 Task: Apply theme luxe in current slide.
Action: Mouse moved to (392, 79)
Screenshot: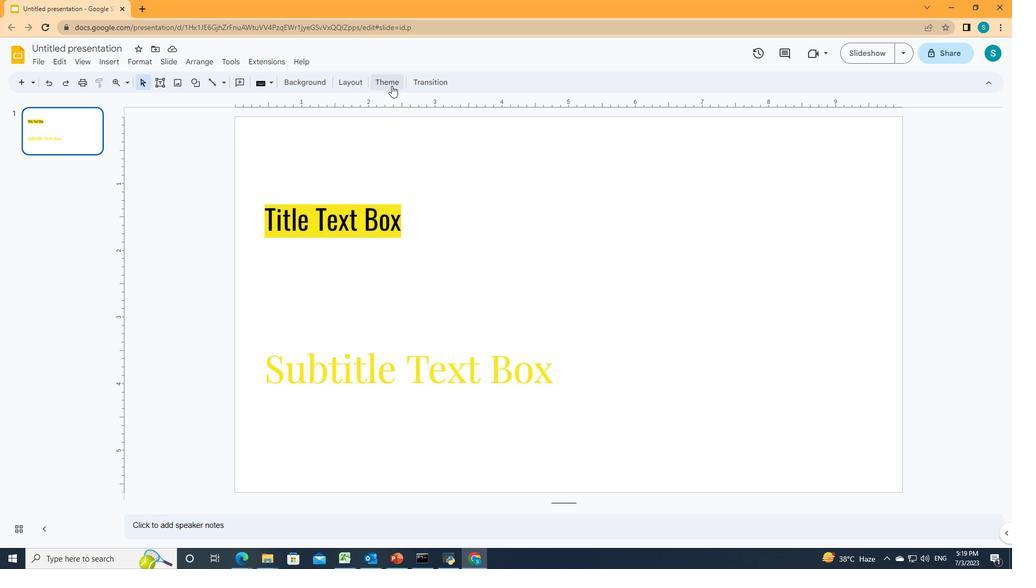 
Action: Mouse pressed left at (392, 79)
Screenshot: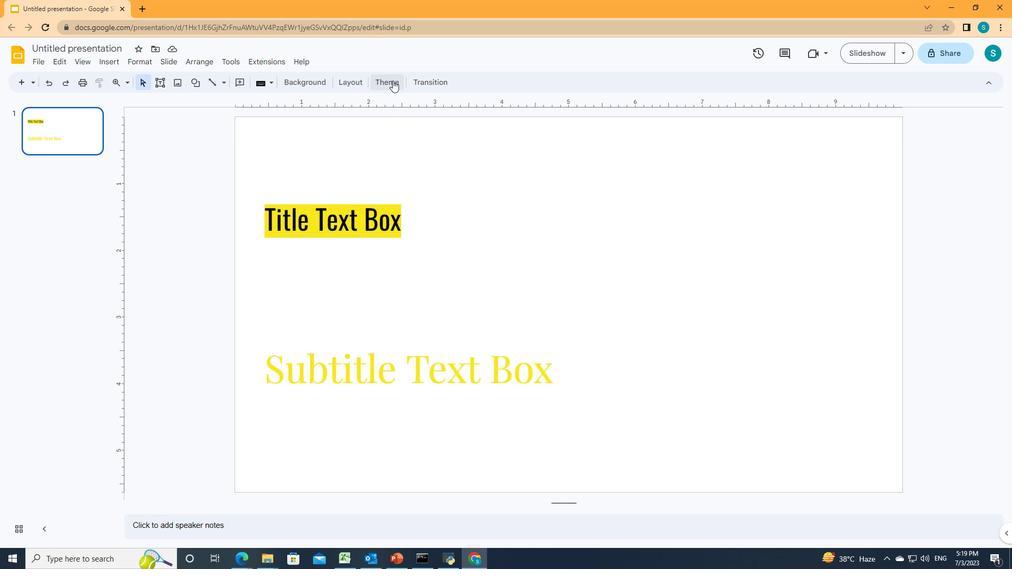 
Action: Mouse moved to (905, 297)
Screenshot: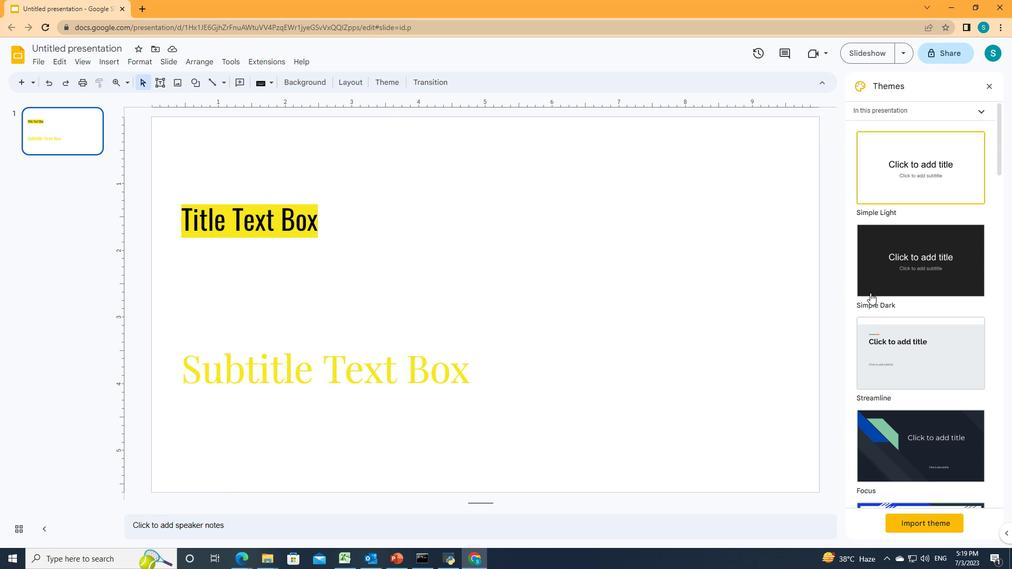 
Action: Mouse scrolled (905, 297) with delta (0, 0)
Screenshot: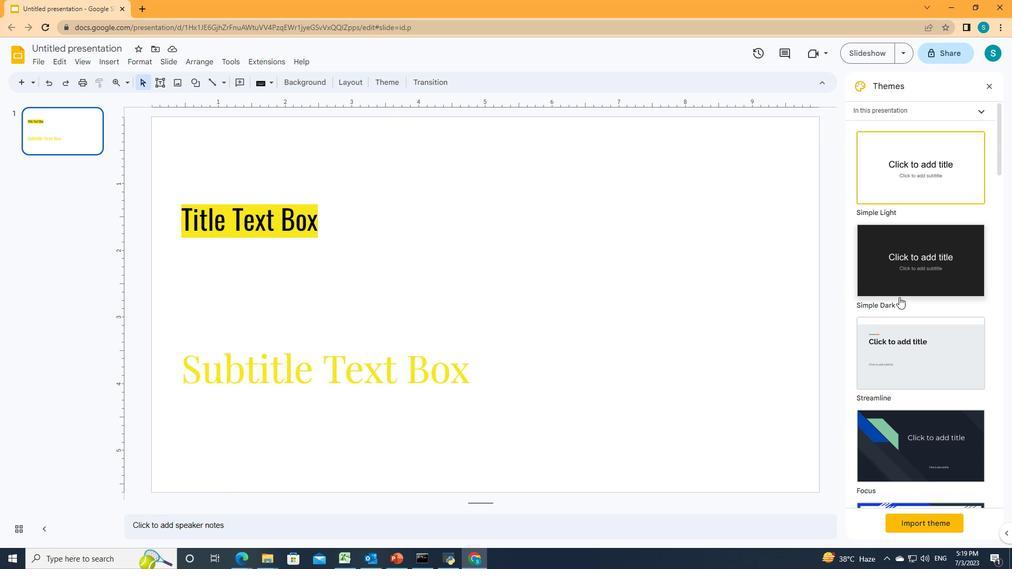 
Action: Mouse scrolled (905, 297) with delta (0, 0)
Screenshot: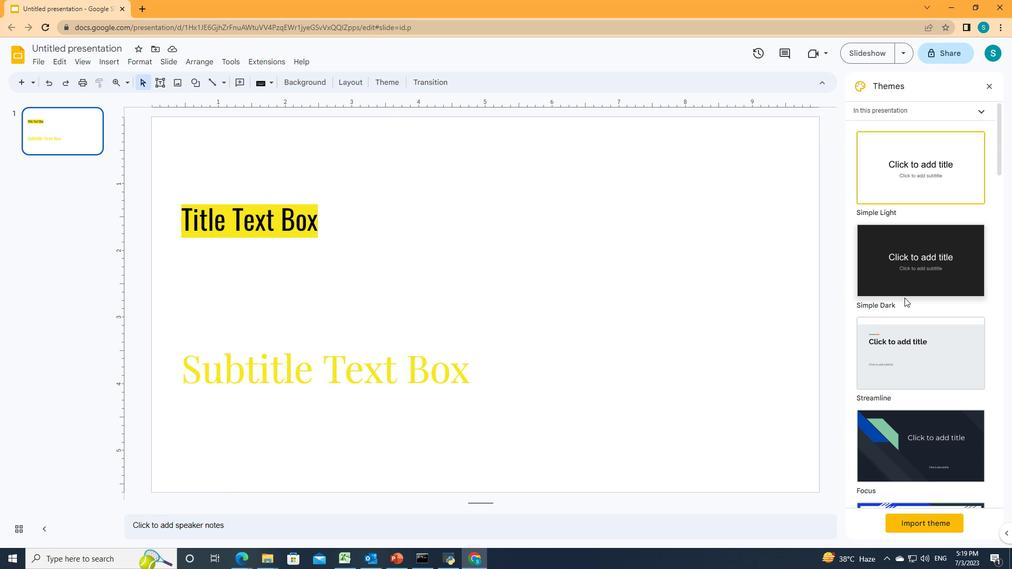 
Action: Mouse scrolled (905, 297) with delta (0, 0)
Screenshot: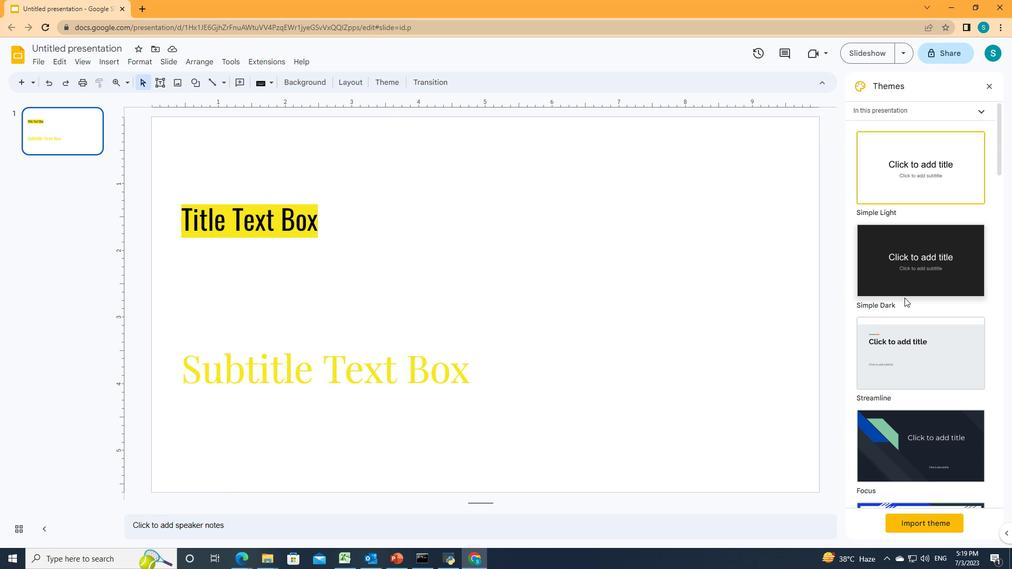 
Action: Mouse scrolled (905, 297) with delta (0, 0)
Screenshot: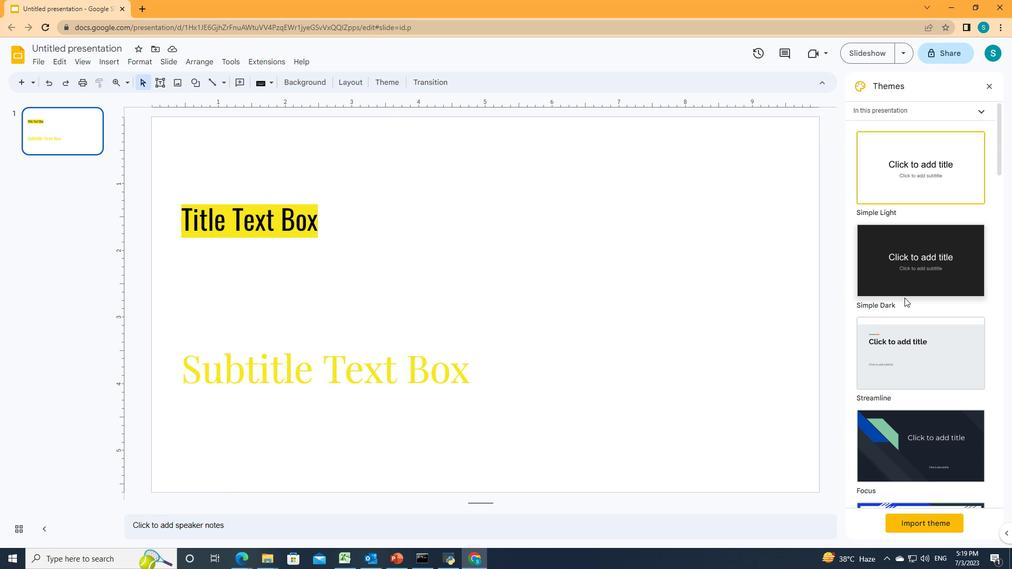 
Action: Mouse scrolled (905, 297) with delta (0, 0)
Screenshot: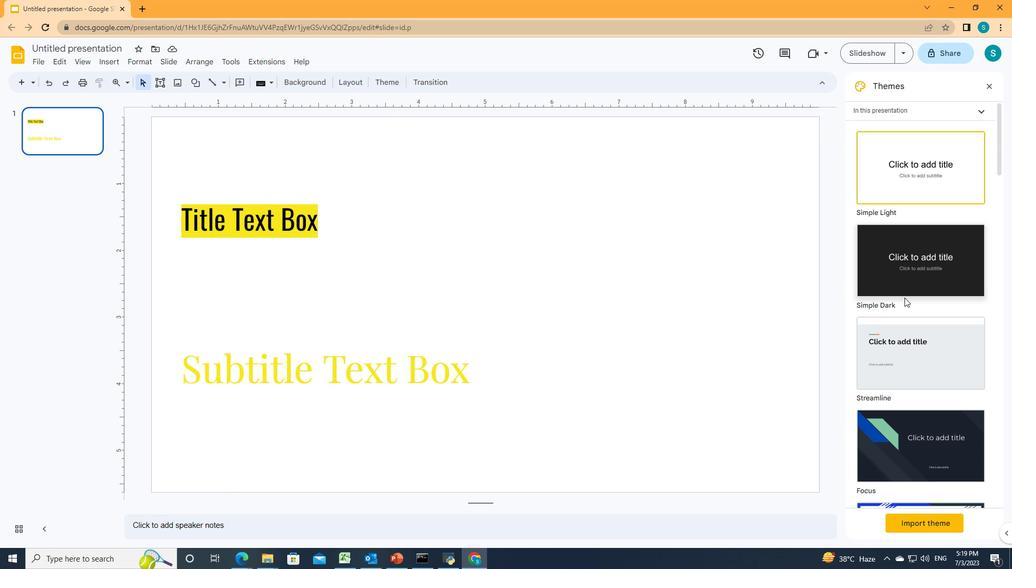 
Action: Mouse scrolled (905, 297) with delta (0, 0)
Screenshot: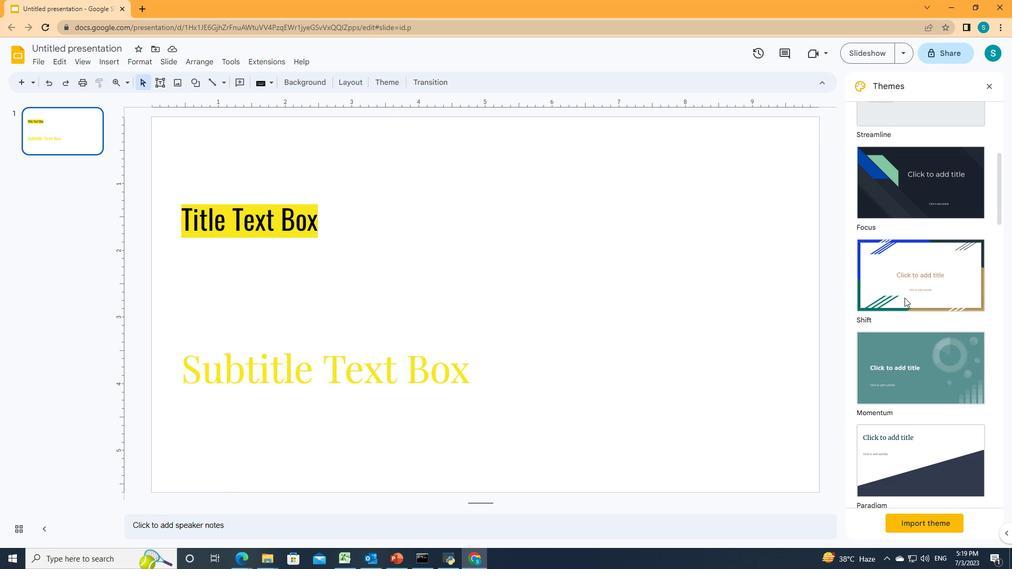 
Action: Mouse scrolled (905, 297) with delta (0, 0)
Screenshot: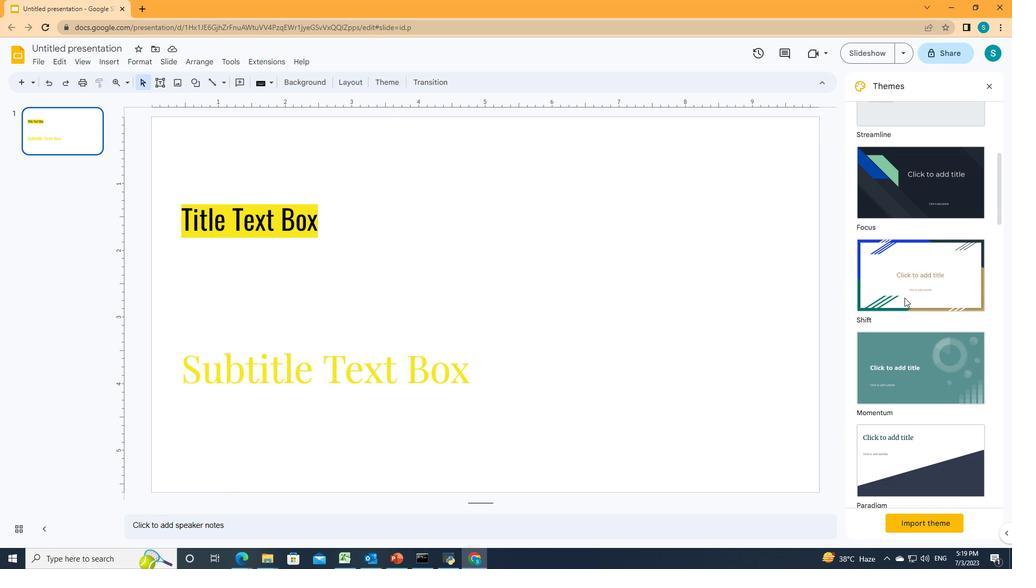 
Action: Mouse scrolled (905, 297) with delta (0, 0)
Screenshot: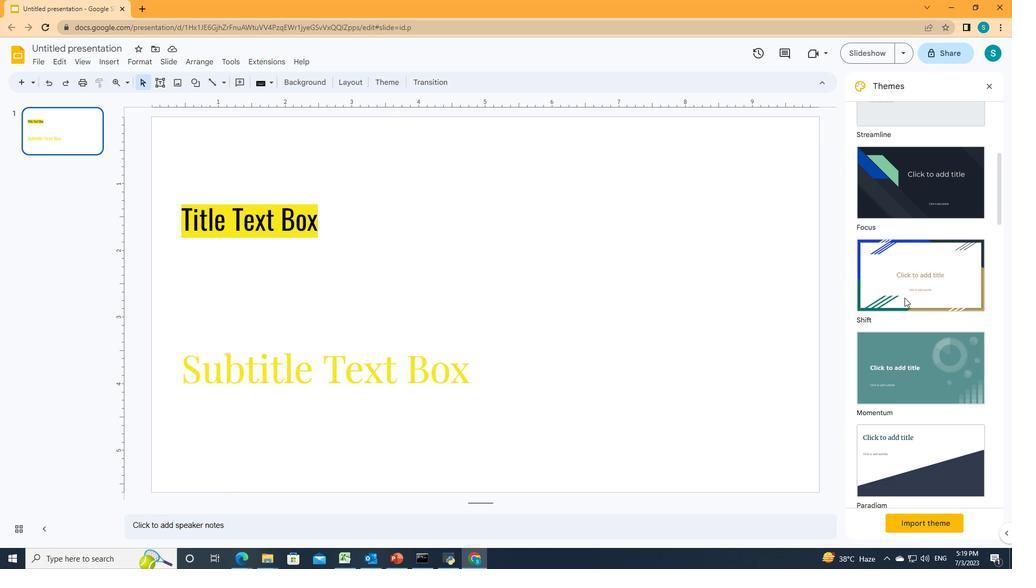 
Action: Mouse scrolled (905, 297) with delta (0, 0)
Screenshot: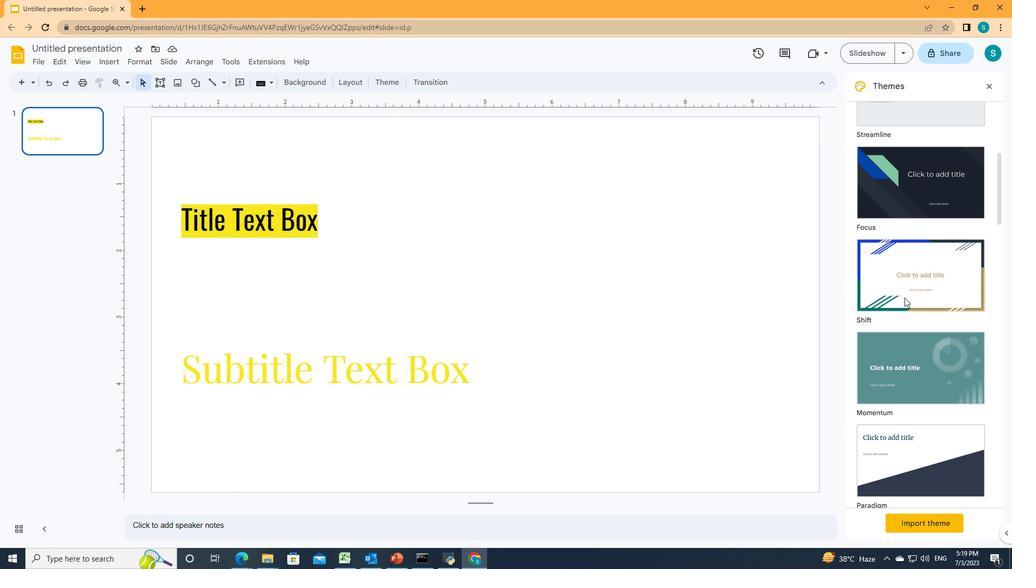 
Action: Mouse scrolled (905, 297) with delta (0, 0)
Screenshot: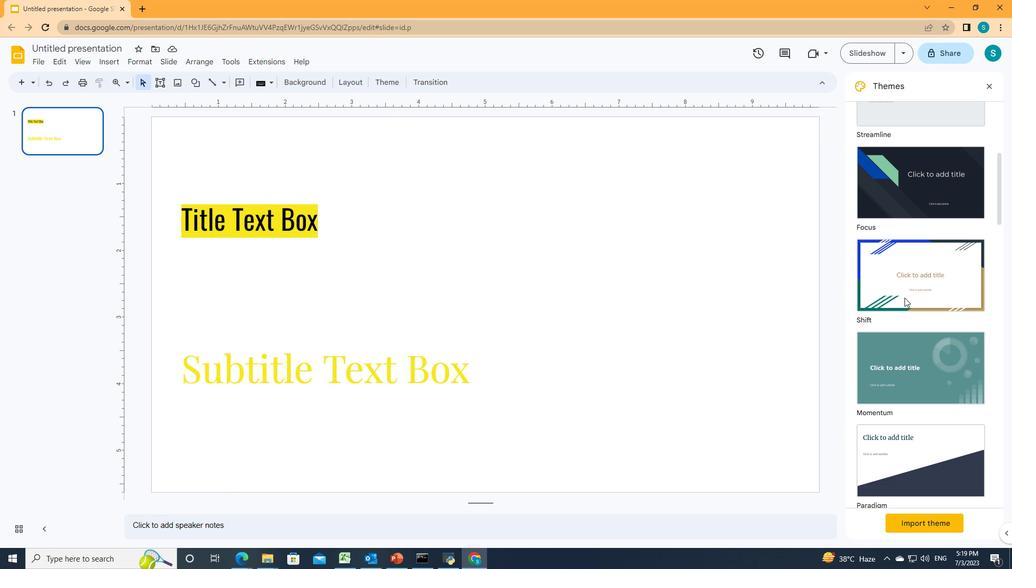 
Action: Mouse scrolled (905, 297) with delta (0, 0)
Screenshot: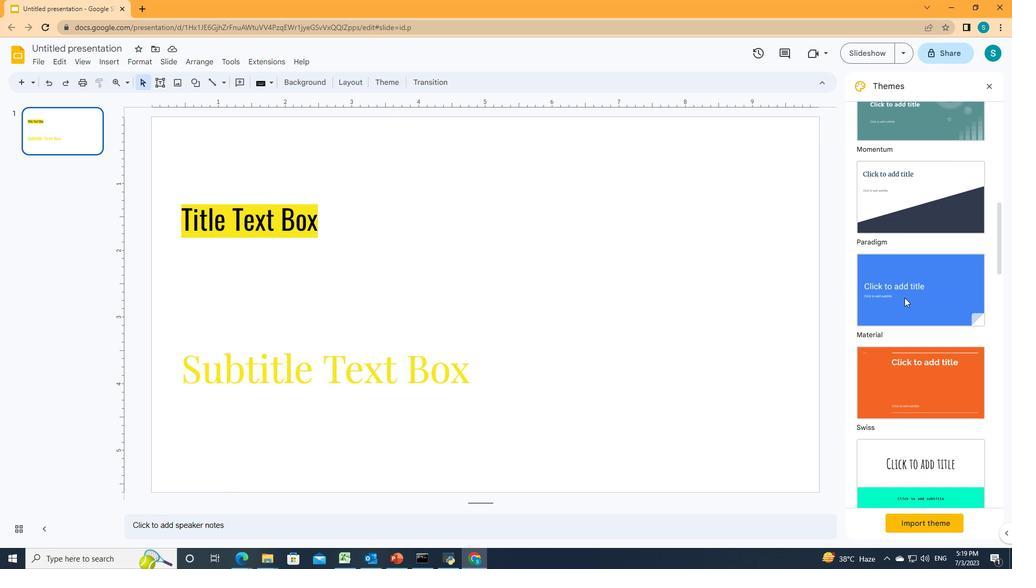 
Action: Mouse scrolled (905, 297) with delta (0, 0)
Screenshot: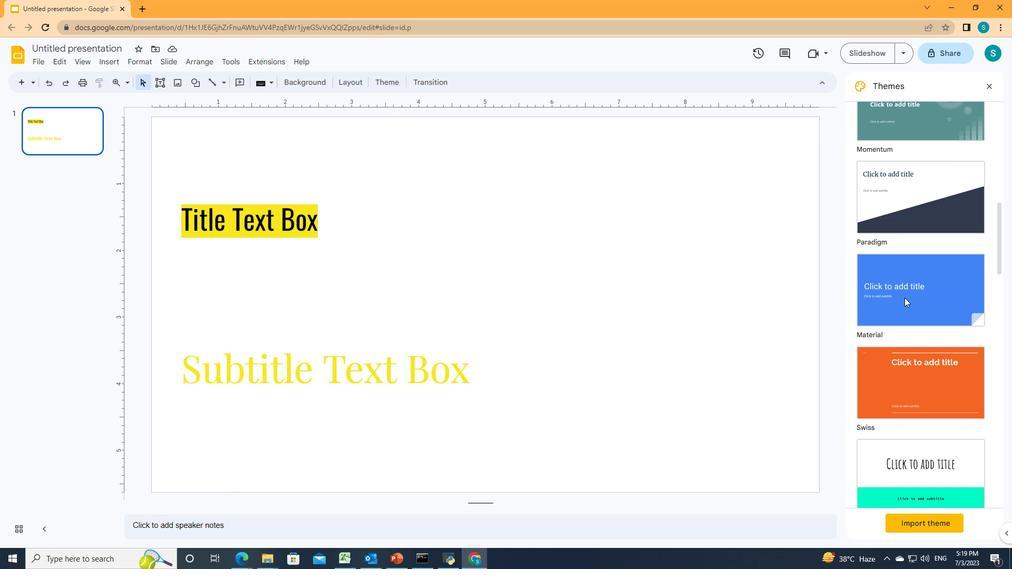 
Action: Mouse scrolled (905, 297) with delta (0, 0)
Screenshot: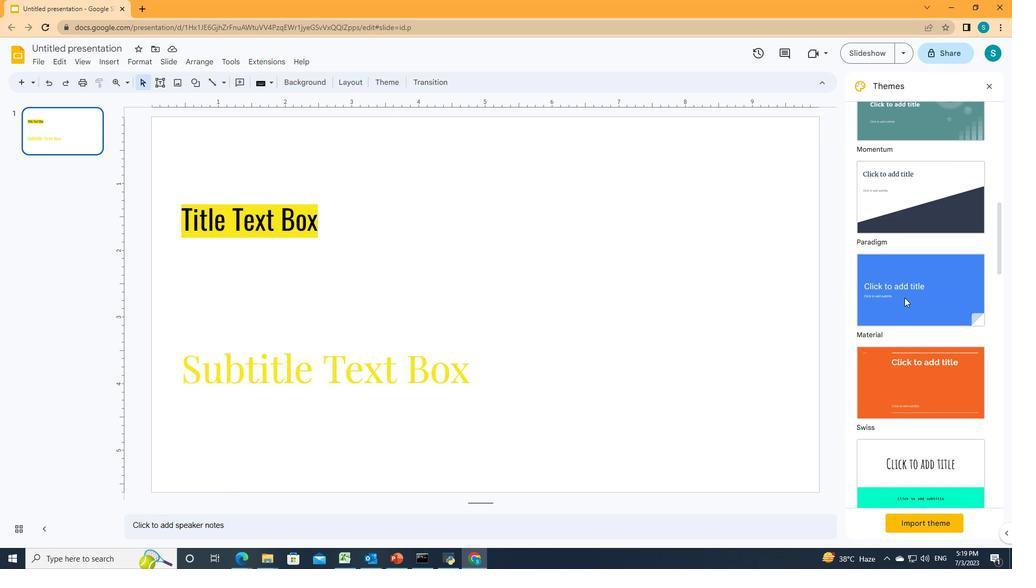 
Action: Mouse scrolled (905, 297) with delta (0, 0)
Screenshot: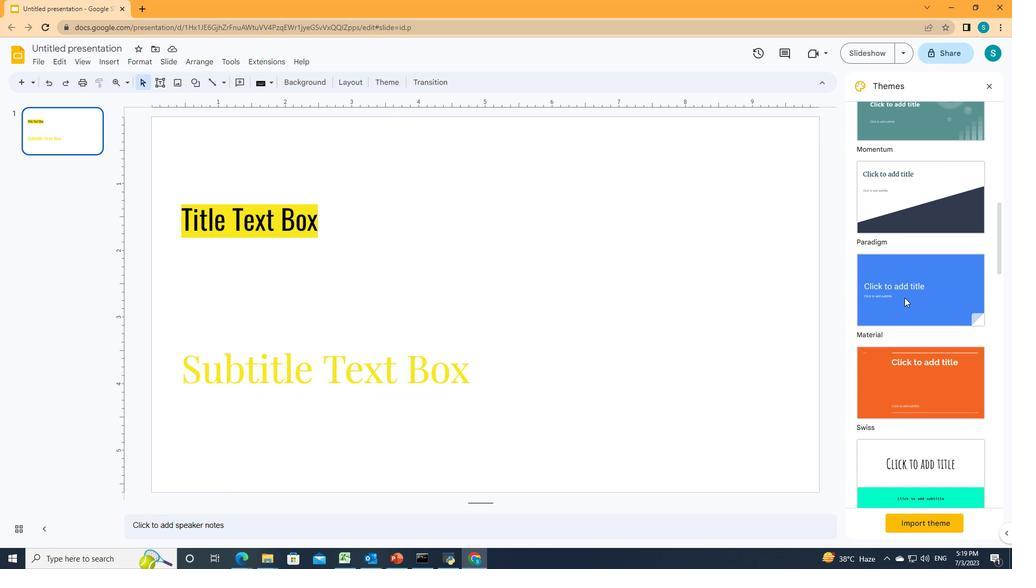 
Action: Mouse scrolled (905, 297) with delta (0, 0)
Screenshot: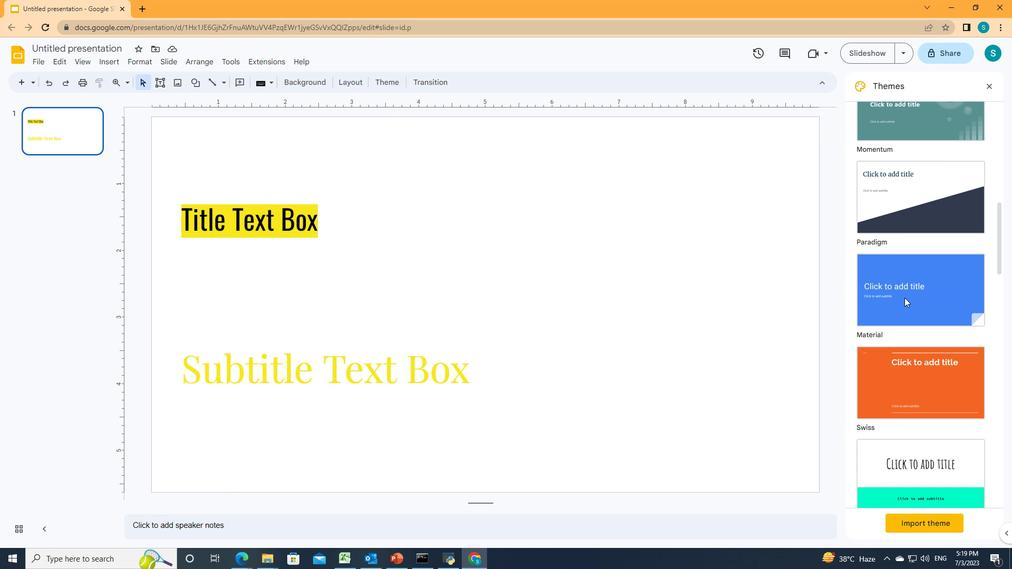 
Action: Mouse scrolled (905, 297) with delta (0, 0)
Screenshot: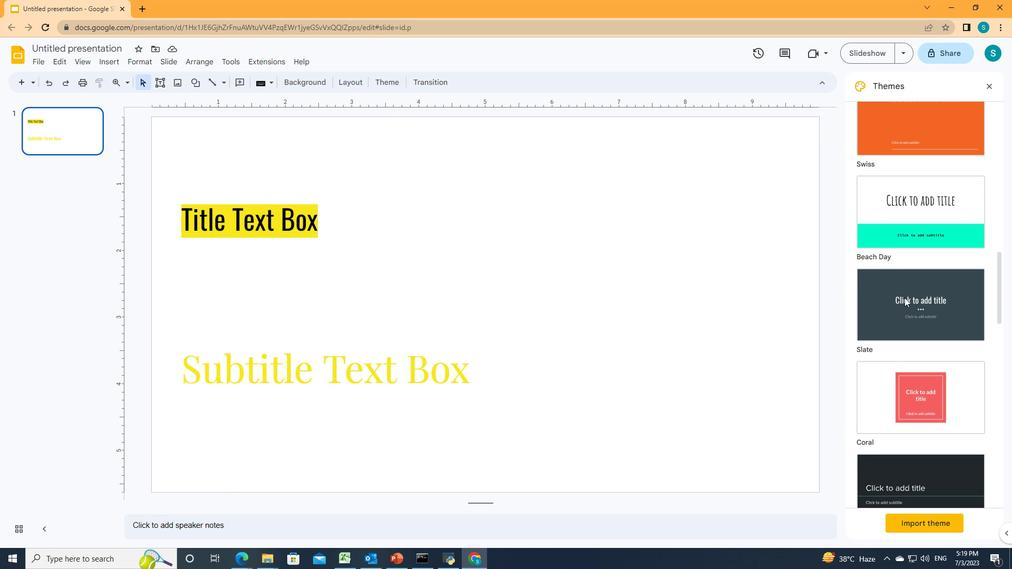 
Action: Mouse scrolled (905, 297) with delta (0, 0)
Screenshot: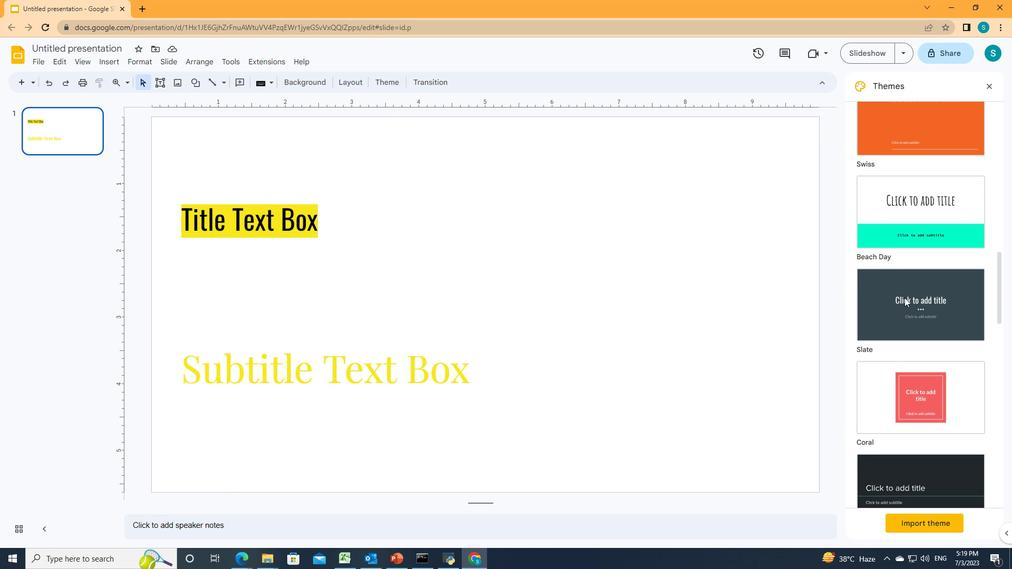 
Action: Mouse scrolled (905, 297) with delta (0, 0)
Screenshot: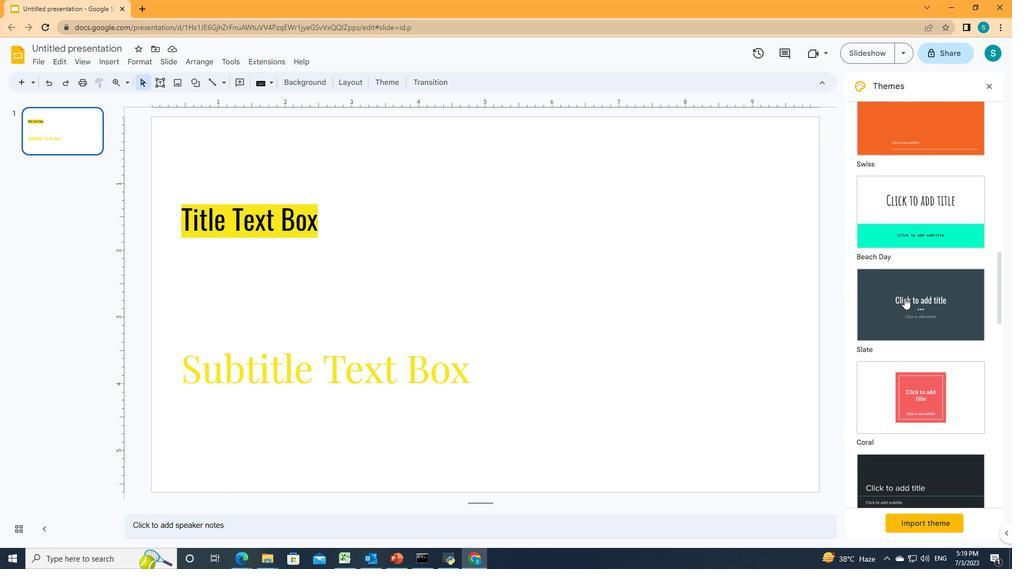 
Action: Mouse scrolled (905, 297) with delta (0, 0)
Screenshot: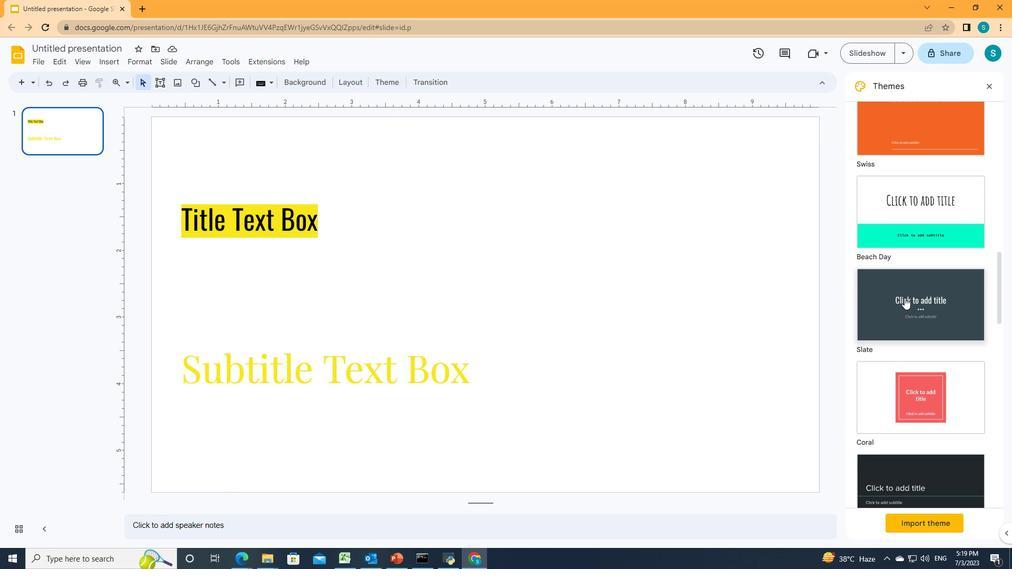 
Action: Mouse scrolled (905, 297) with delta (0, 0)
Screenshot: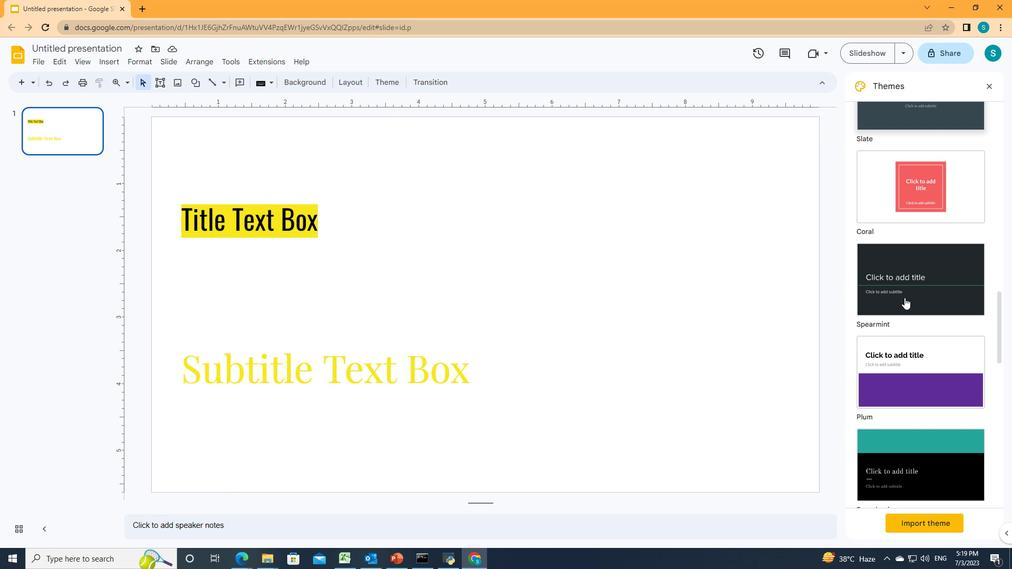 
Action: Mouse scrolled (905, 297) with delta (0, 0)
Screenshot: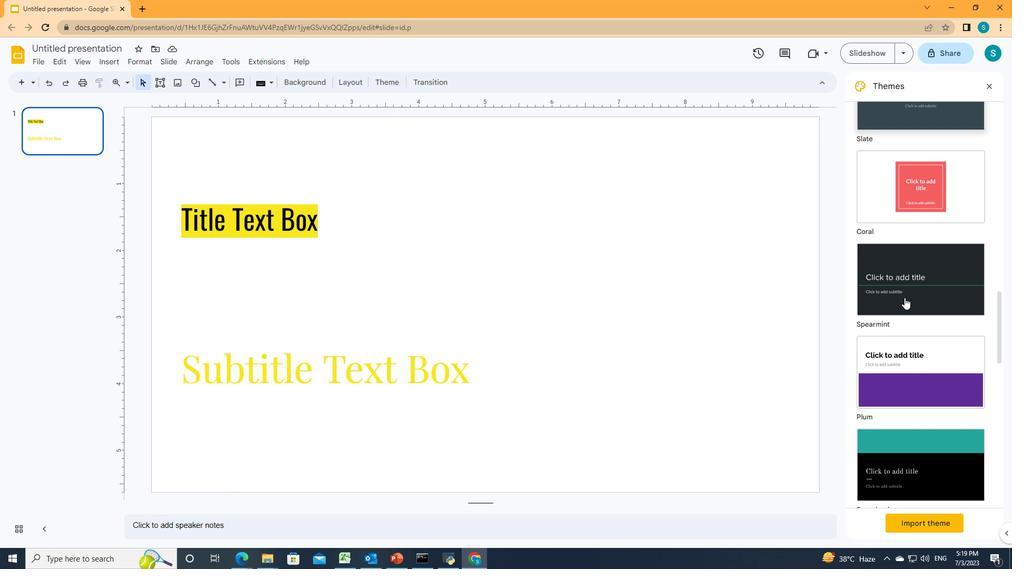 
Action: Mouse scrolled (905, 297) with delta (0, 0)
Screenshot: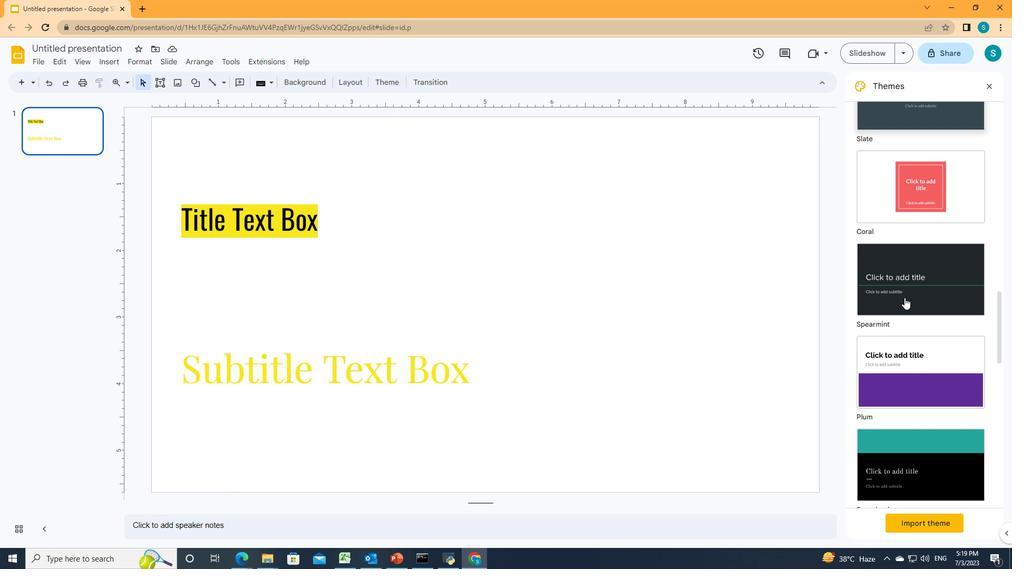 
Action: Mouse scrolled (905, 297) with delta (0, 0)
Screenshot: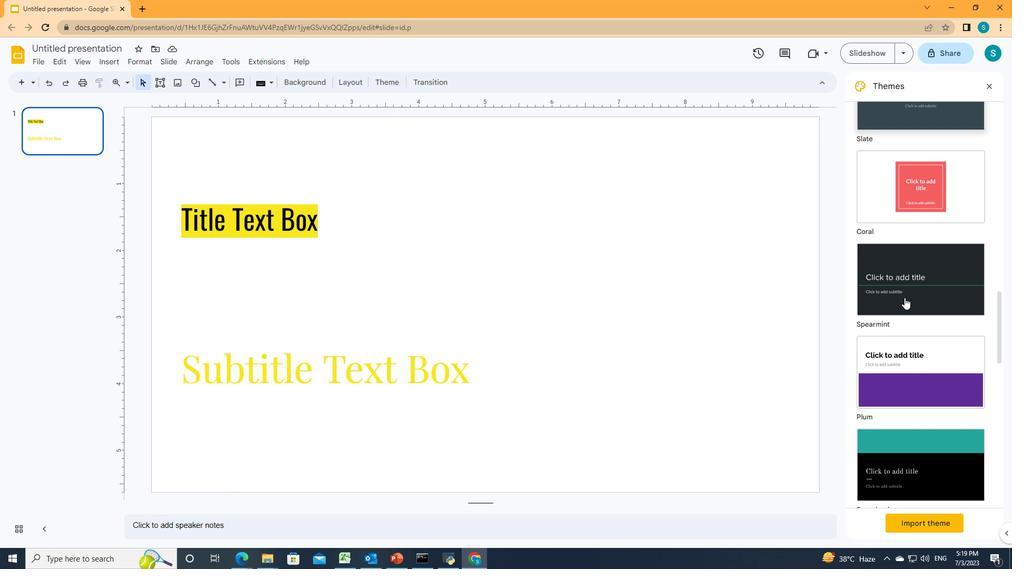
Action: Mouse scrolled (905, 297) with delta (0, 0)
Screenshot: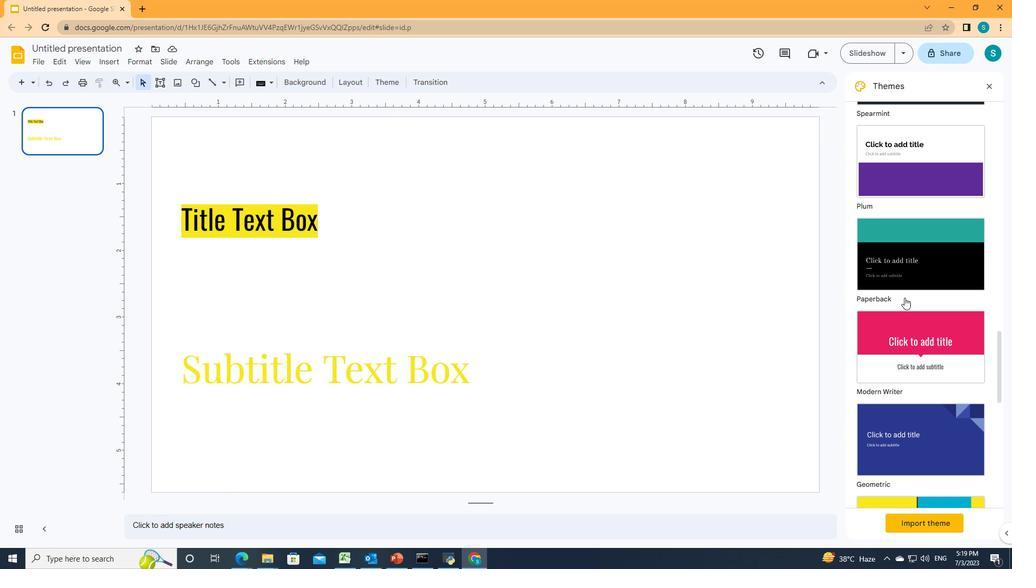 
Action: Mouse scrolled (905, 297) with delta (0, 0)
Screenshot: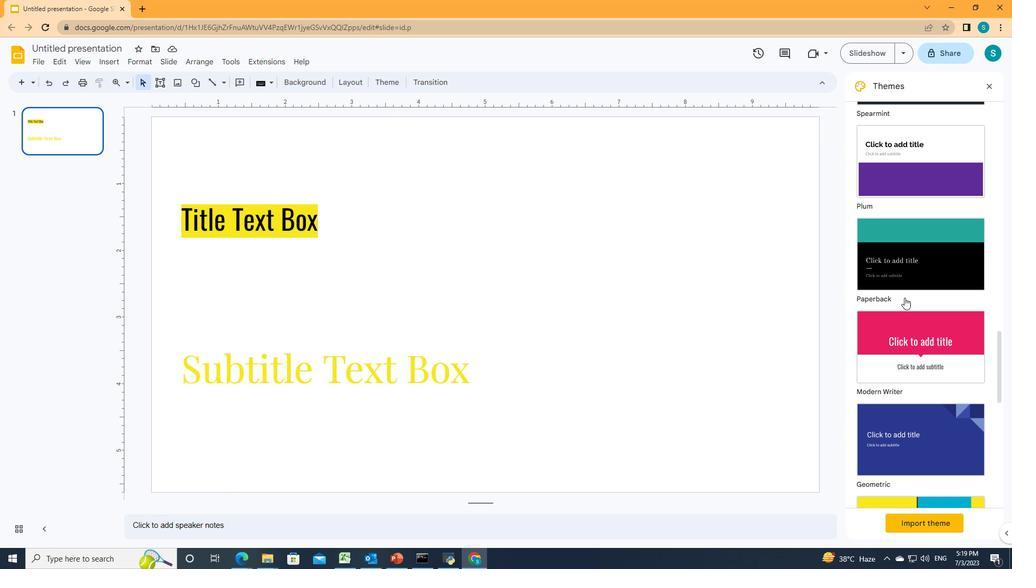 
Action: Mouse scrolled (905, 297) with delta (0, 0)
Screenshot: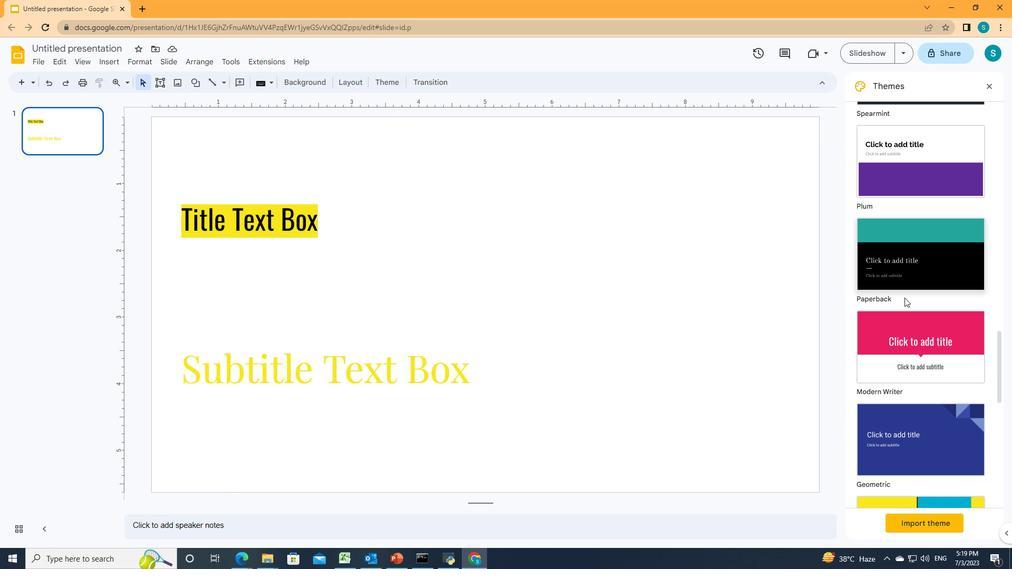 
Action: Mouse scrolled (905, 297) with delta (0, 0)
Screenshot: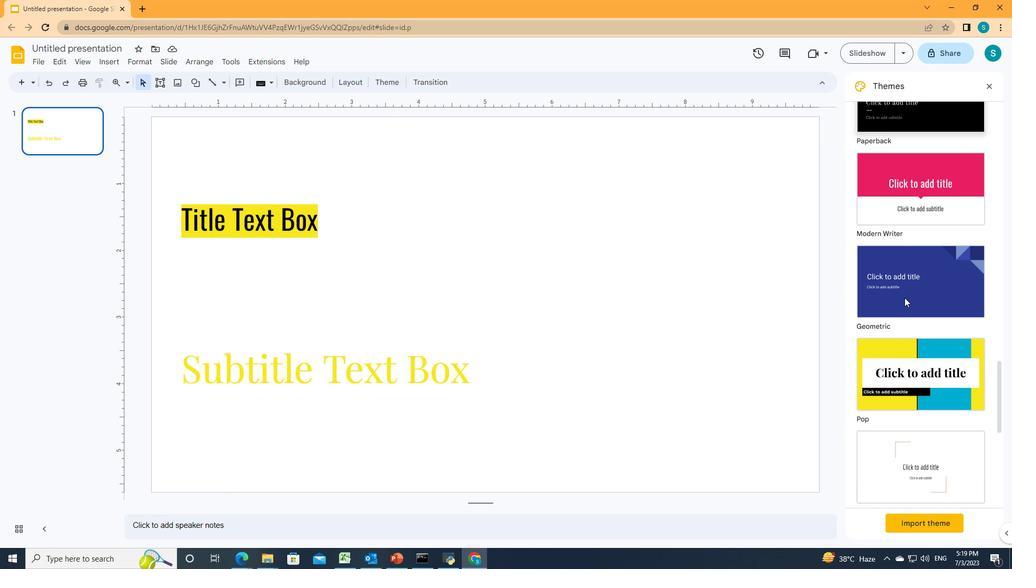 
Action: Mouse scrolled (905, 297) with delta (0, 0)
Screenshot: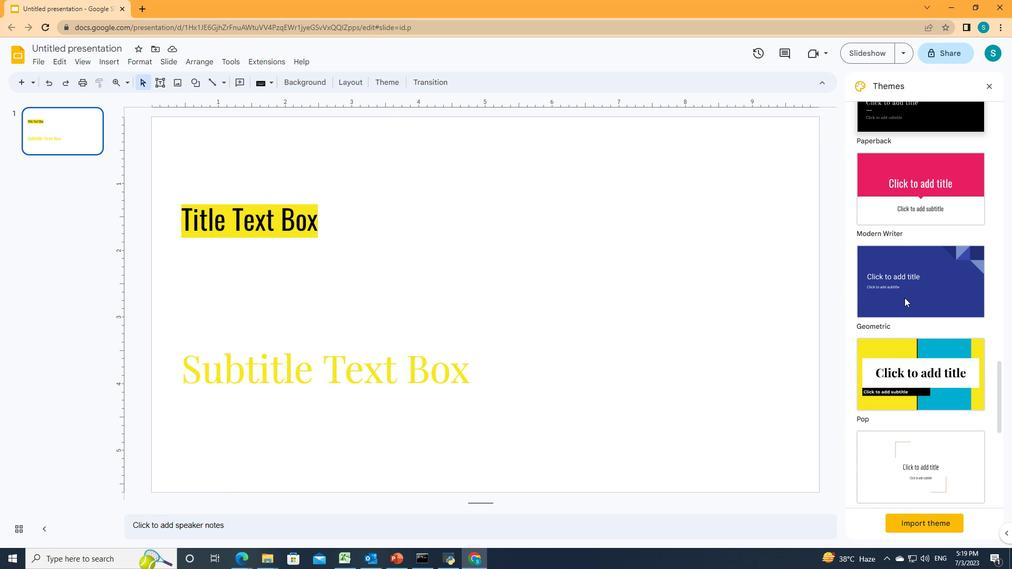 
Action: Mouse scrolled (905, 297) with delta (0, 0)
Screenshot: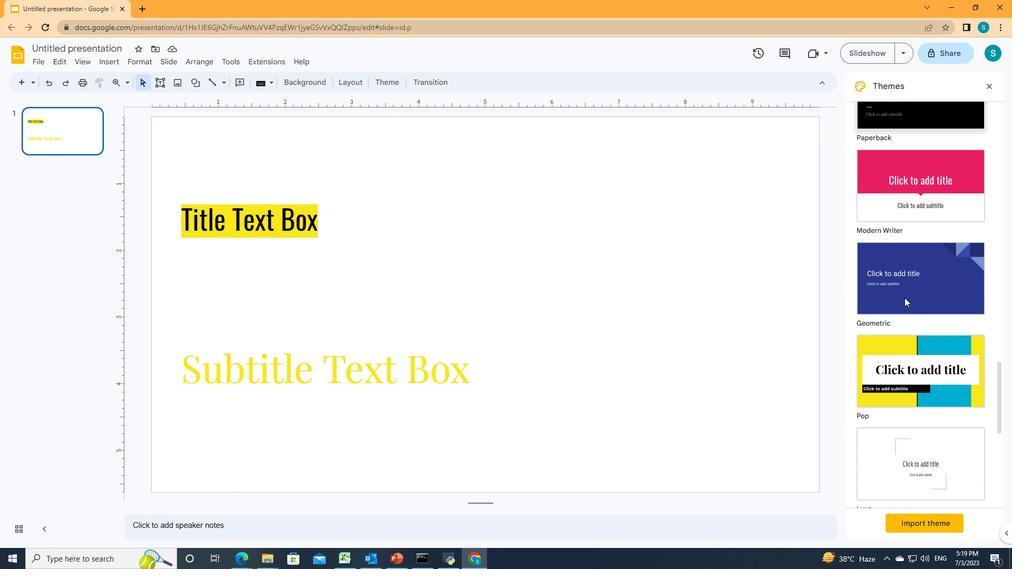 
Action: Mouse moved to (904, 309)
Screenshot: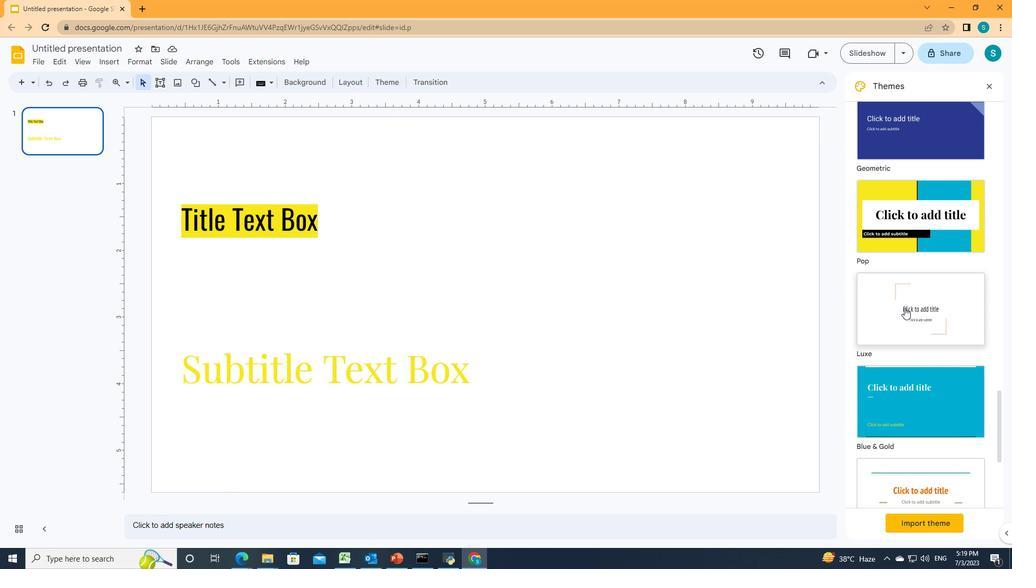 
Action: Mouse pressed left at (904, 309)
Screenshot: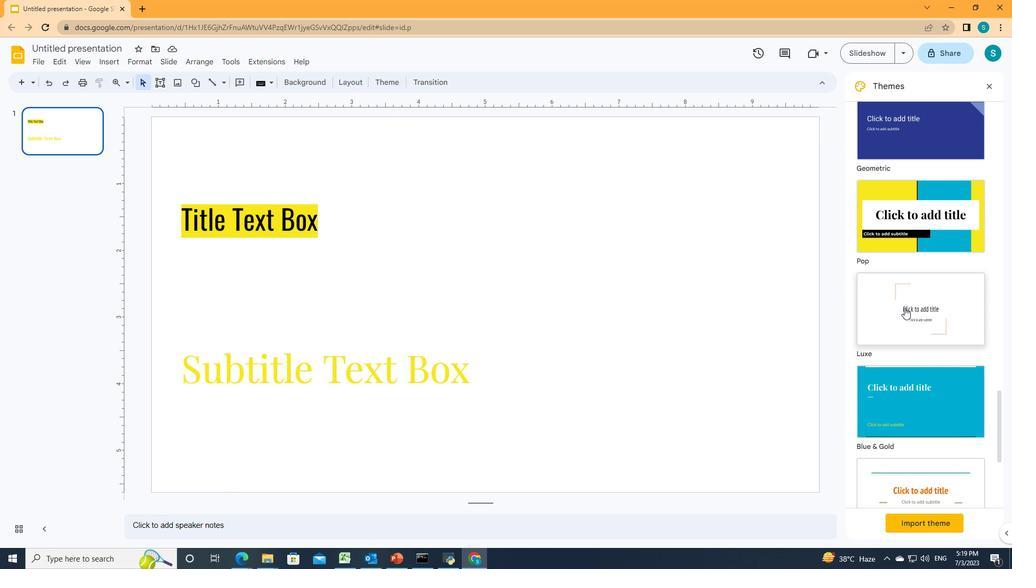 
